 Task: Create a rule from the Recommended list, Task Added to this Project -> add SubTasks in the project AmpTech with SubTasks Gather and Analyse Requirements , Design and Implement Solution , System Test and UAT , Release to Production / Go Live
Action: Mouse moved to (907, 273)
Screenshot: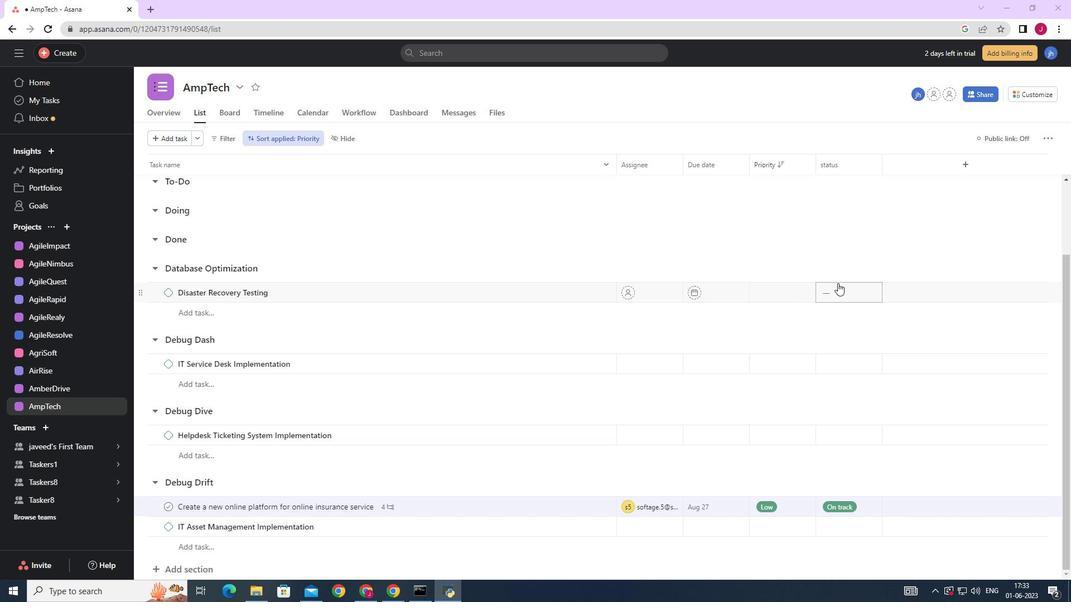 
Action: Mouse scrolled (907, 274) with delta (0, 0)
Screenshot: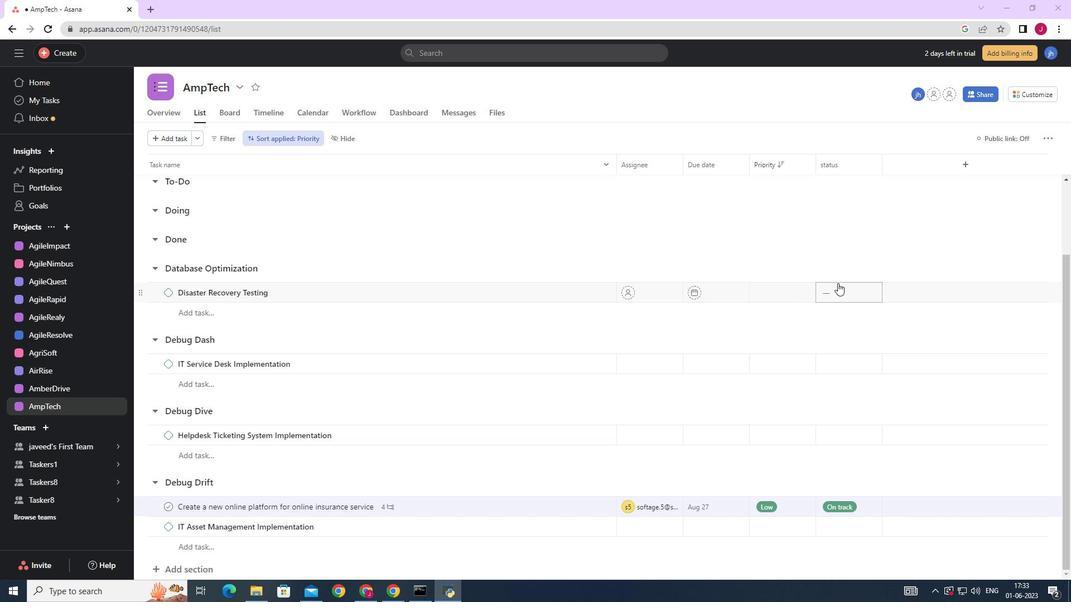 
Action: Mouse moved to (907, 272)
Screenshot: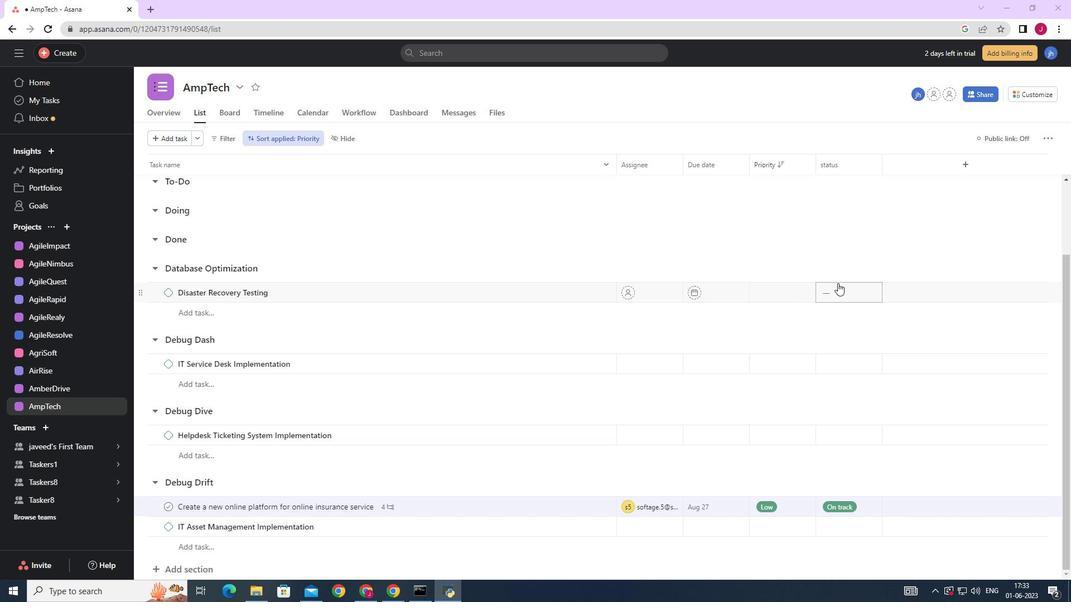 
Action: Mouse scrolled (907, 273) with delta (0, 0)
Screenshot: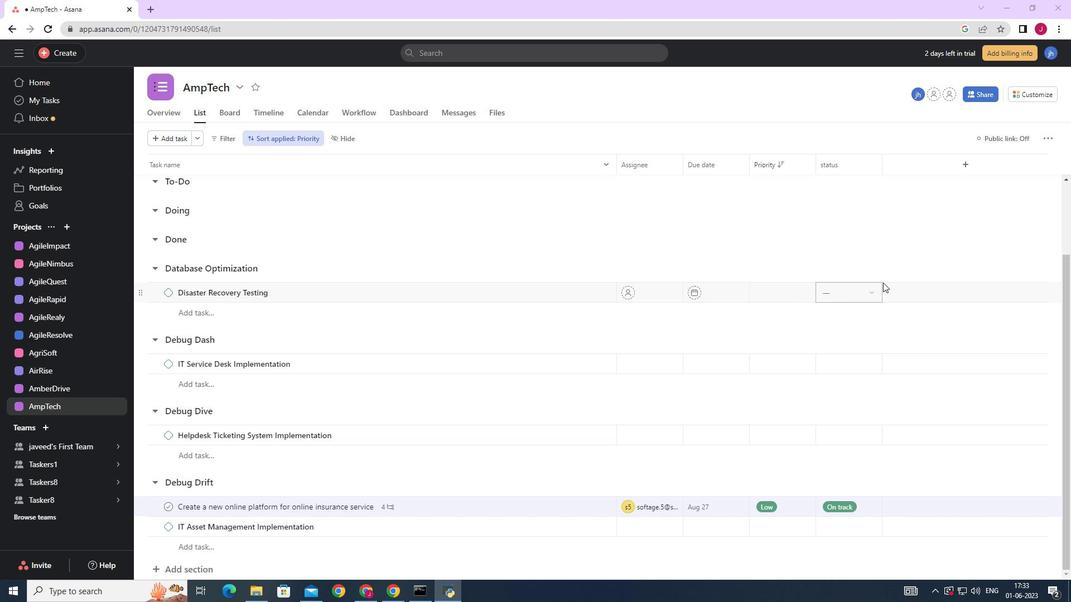 
Action: Mouse moved to (907, 270)
Screenshot: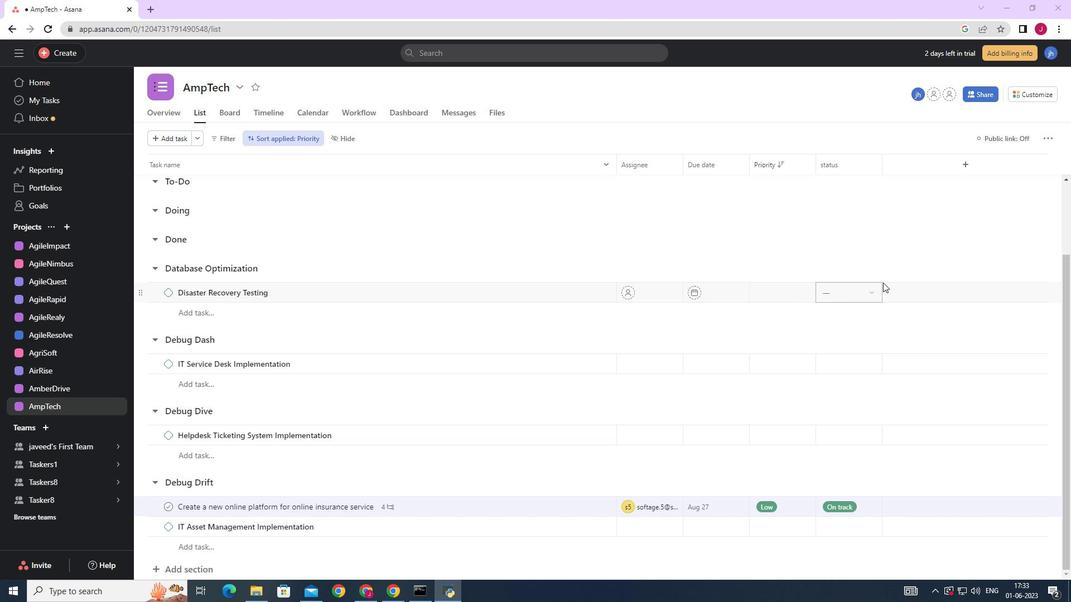 
Action: Mouse scrolled (907, 270) with delta (0, 0)
Screenshot: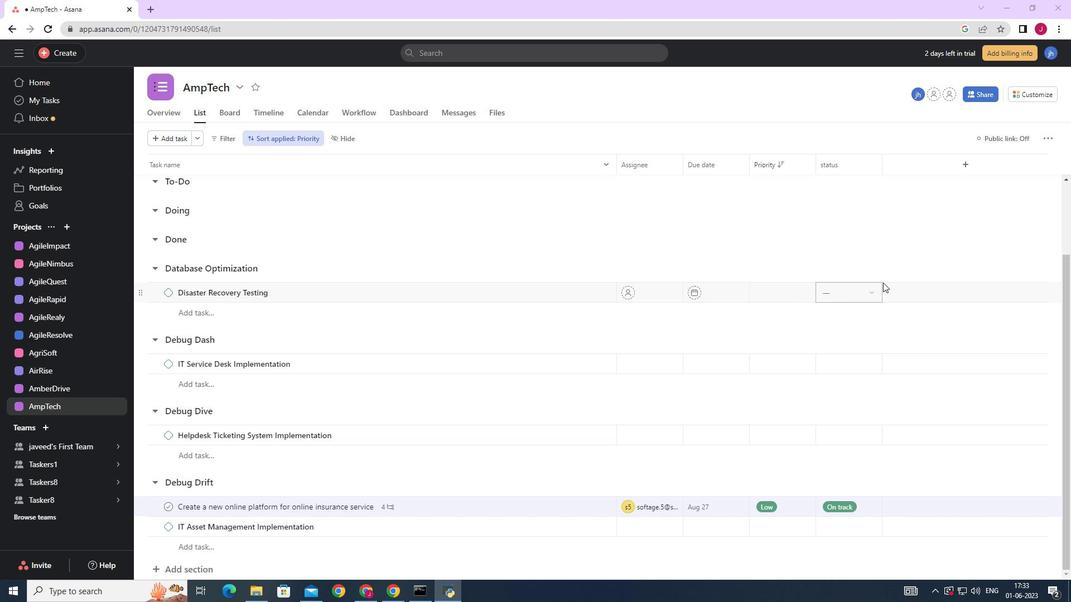 
Action: Mouse moved to (1032, 98)
Screenshot: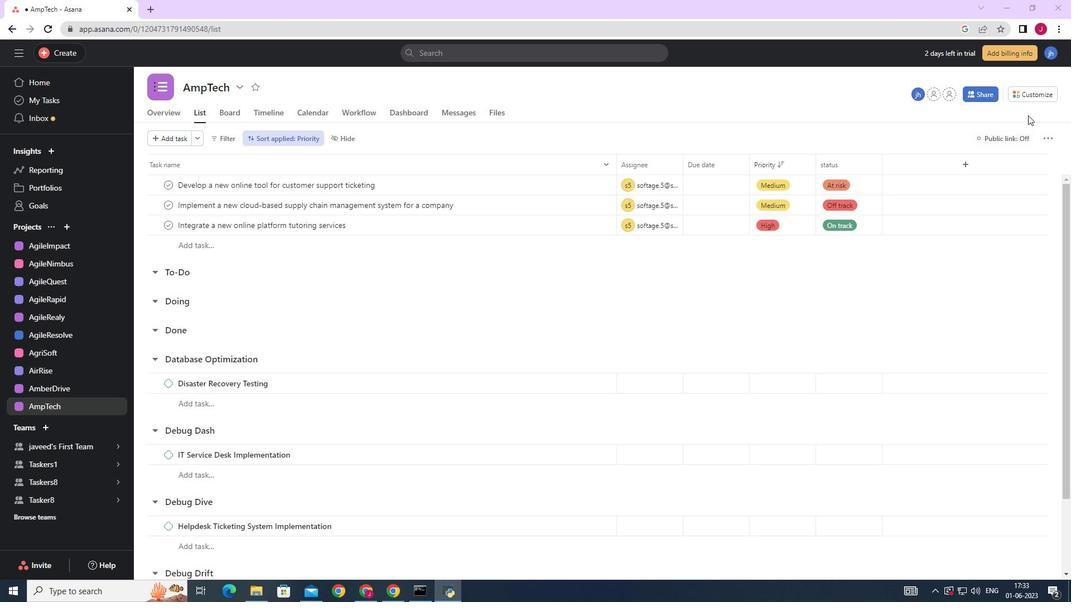 
Action: Mouse pressed left at (1032, 98)
Screenshot: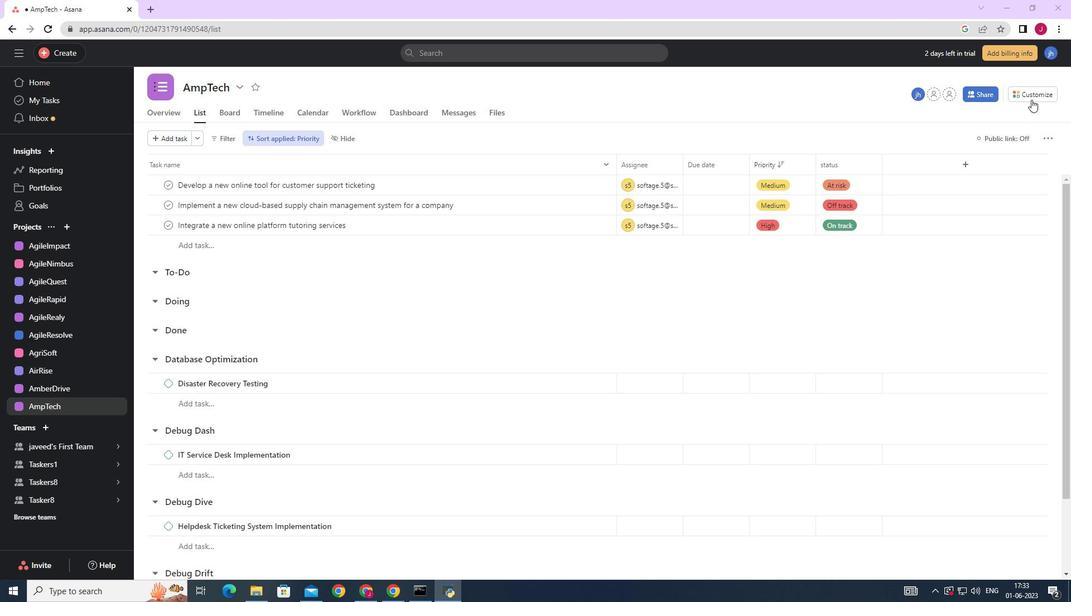 
Action: Mouse moved to (919, 223)
Screenshot: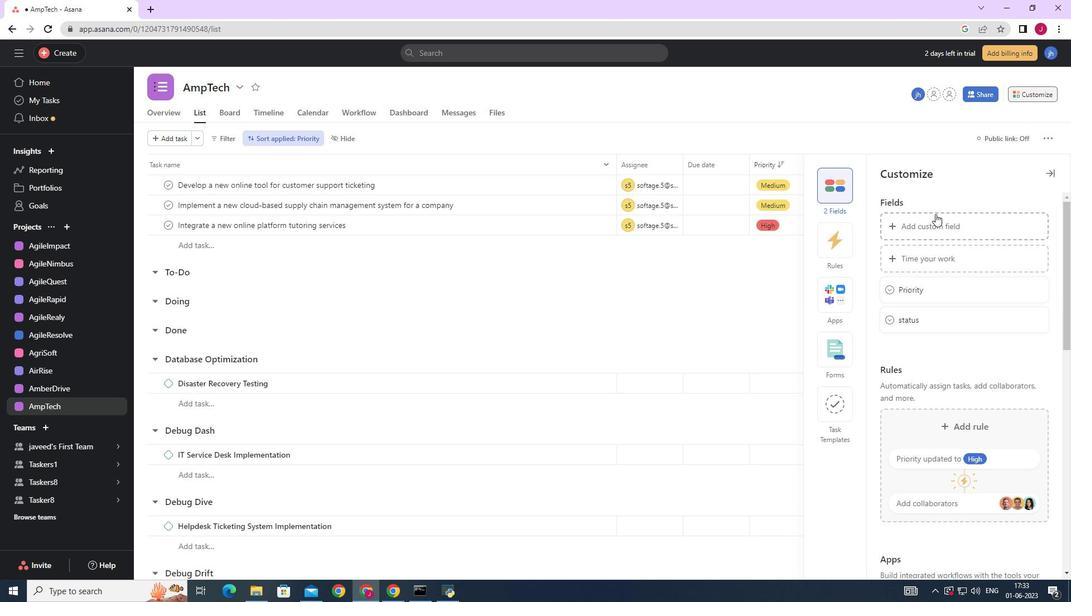
Action: Mouse pressed left at (919, 223)
Screenshot: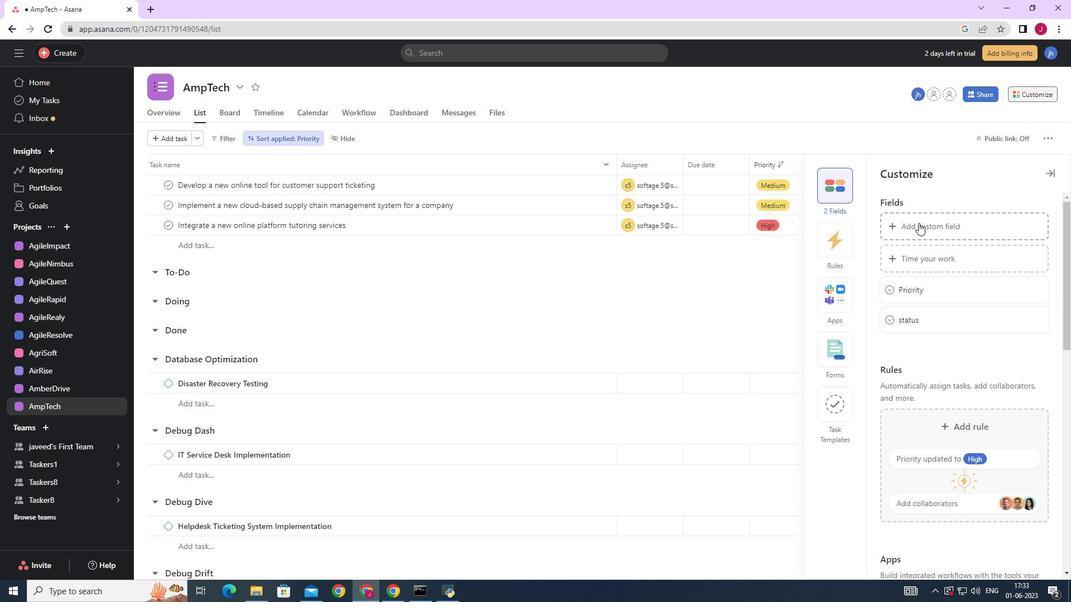 
Action: Mouse moved to (677, 103)
Screenshot: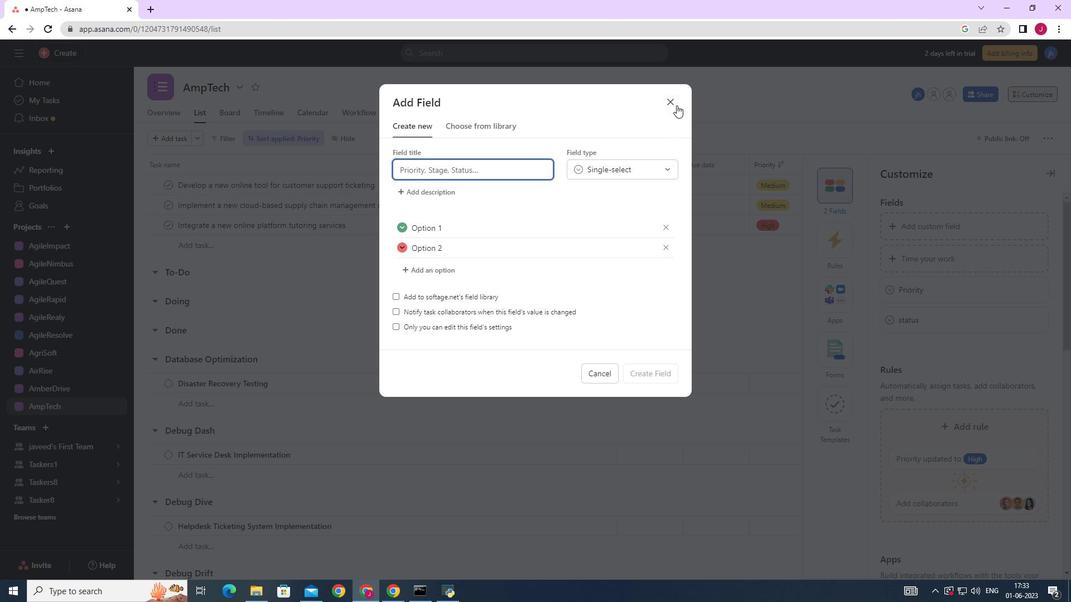 
Action: Mouse pressed left at (677, 103)
Screenshot: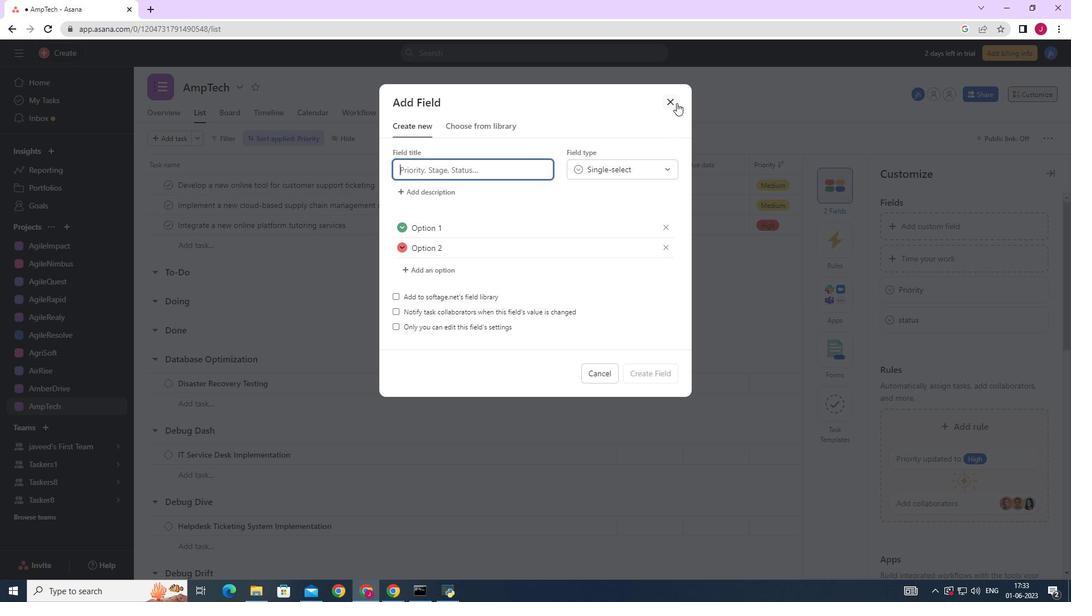 
Action: Mouse moved to (837, 248)
Screenshot: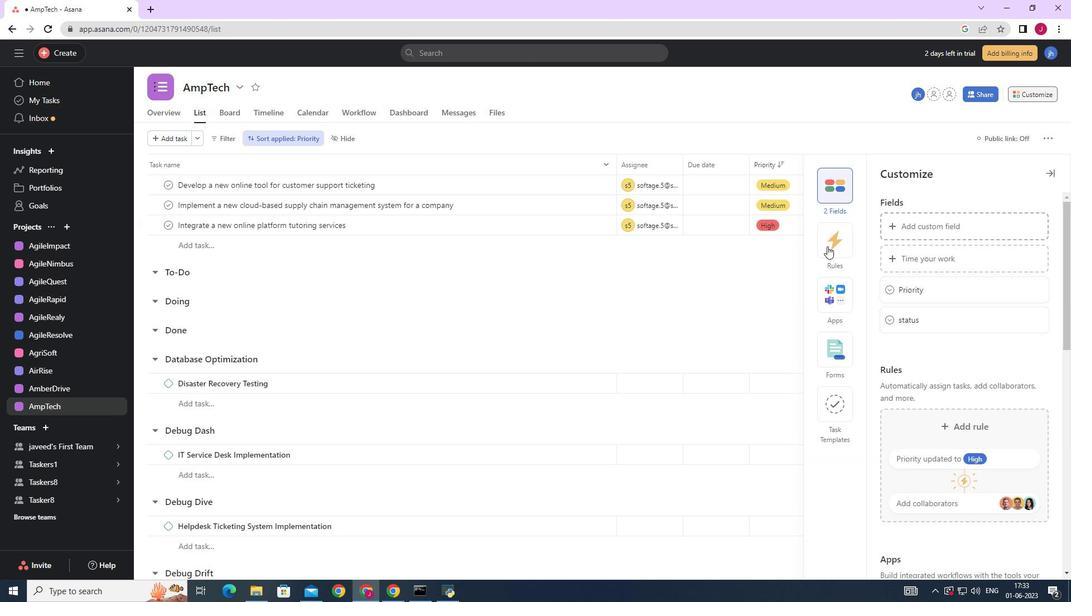 
Action: Mouse pressed left at (837, 248)
Screenshot: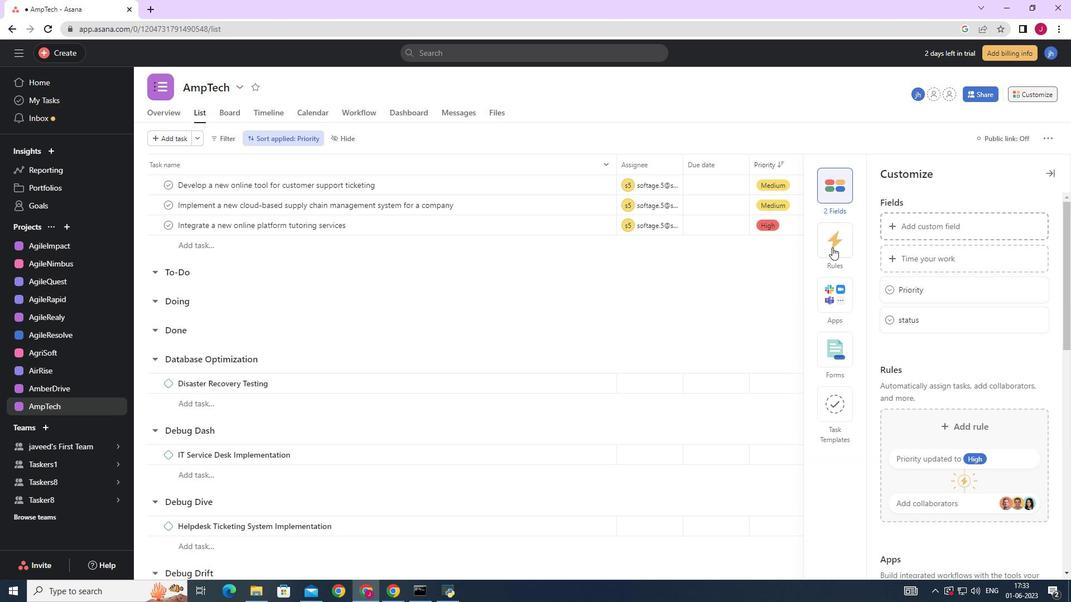 
Action: Mouse moved to (944, 249)
Screenshot: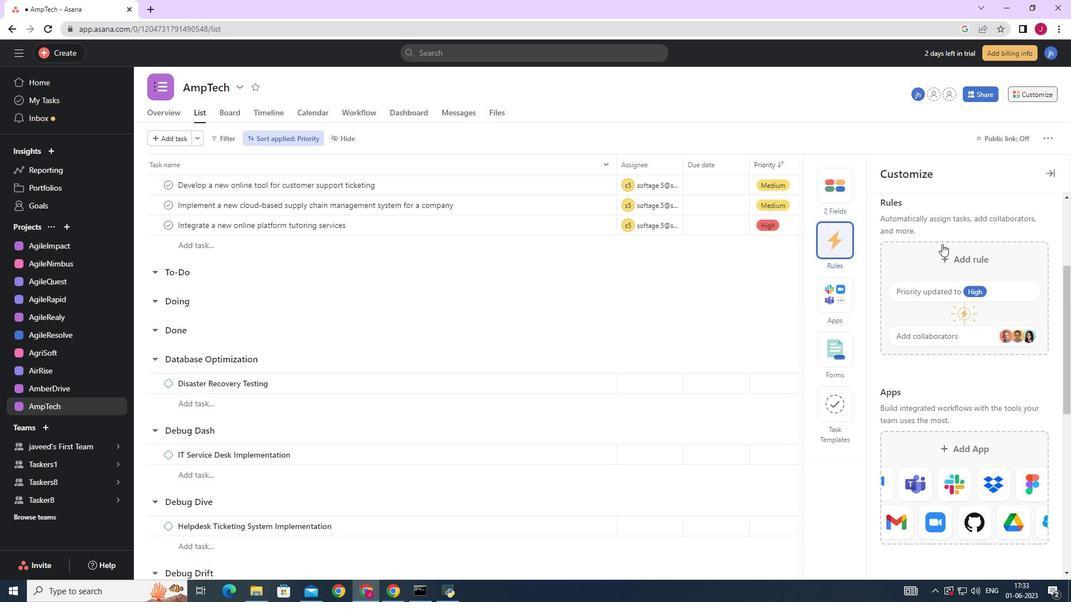 
Action: Mouse pressed left at (944, 249)
Screenshot: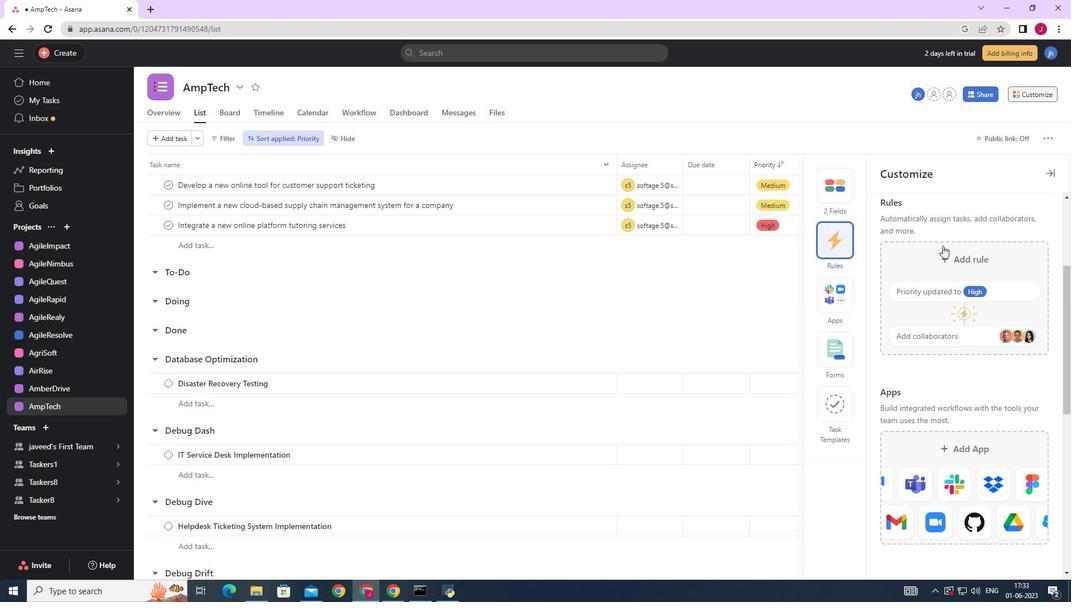 
Action: Mouse moved to (424, 170)
Screenshot: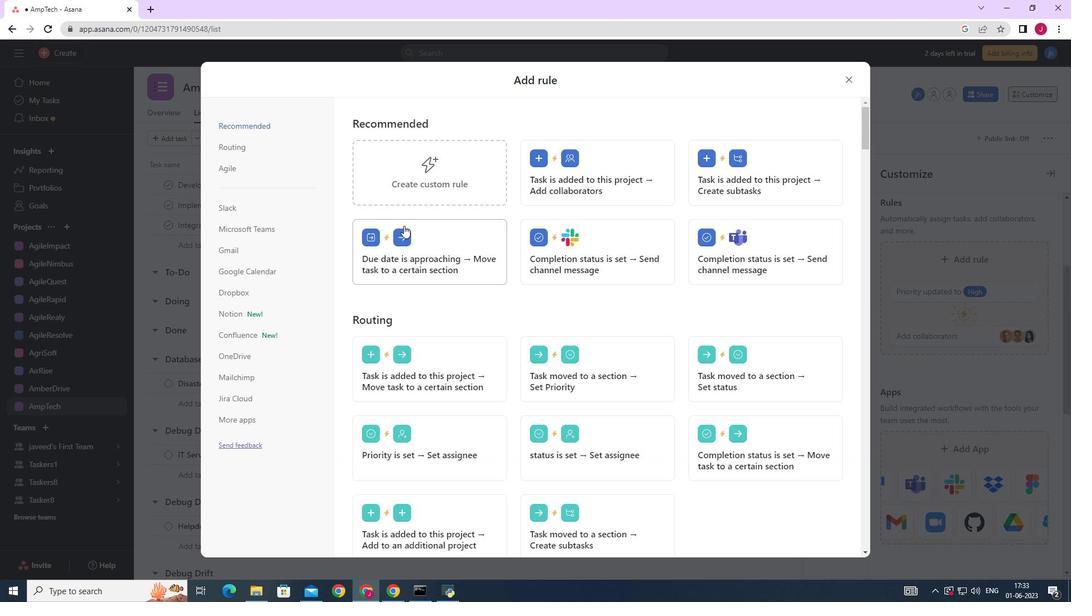 
Action: Mouse pressed left at (424, 170)
Screenshot: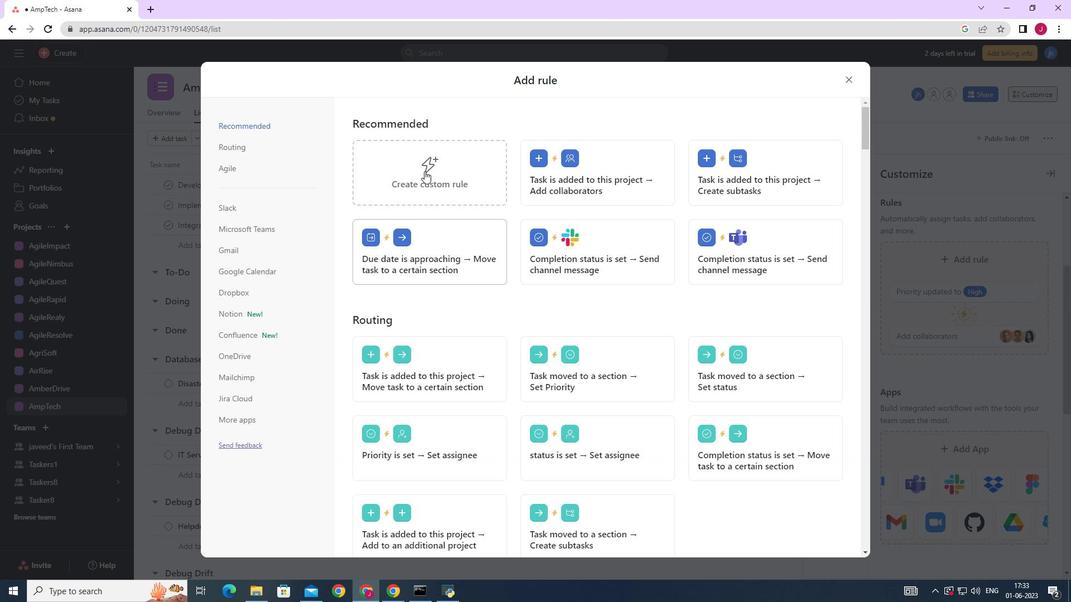 
Action: Mouse moved to (478, 300)
Screenshot: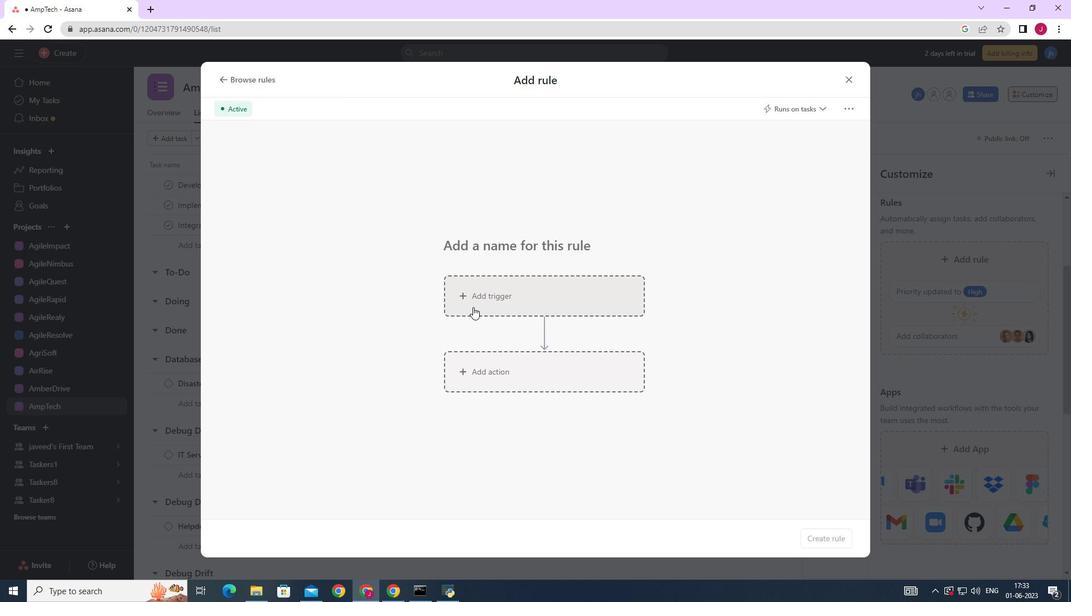 
Action: Mouse pressed left at (478, 300)
Screenshot: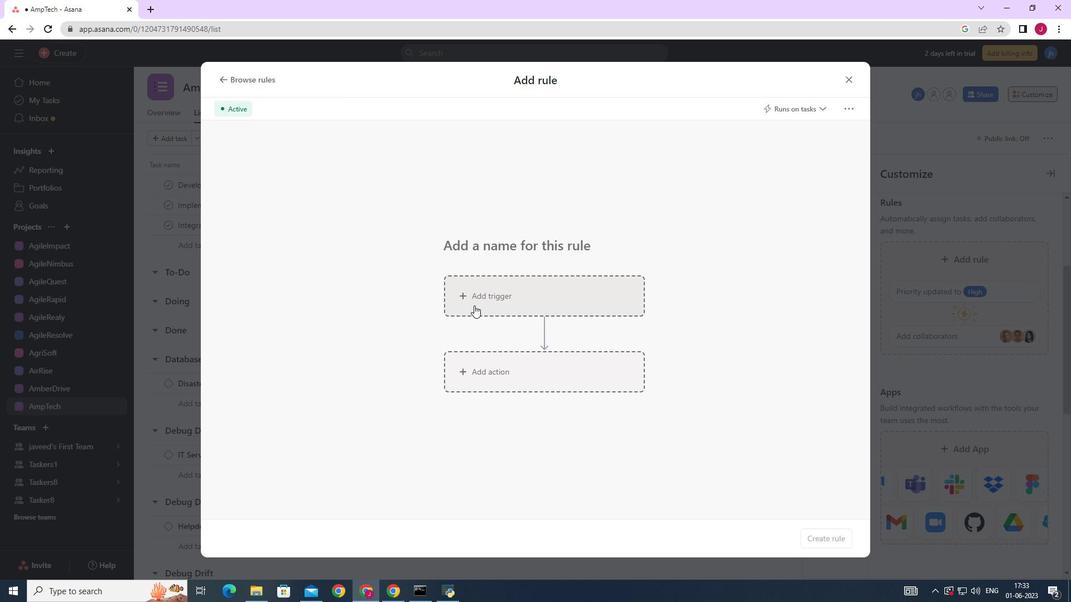 
Action: Mouse moved to (487, 360)
Screenshot: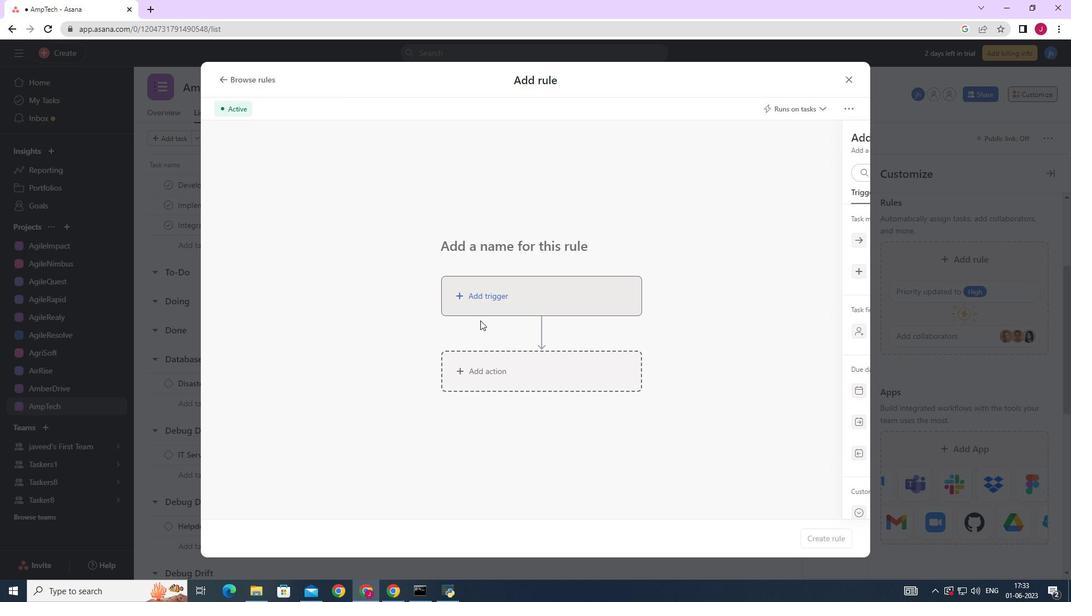 
Action: Mouse pressed left at (487, 360)
Screenshot: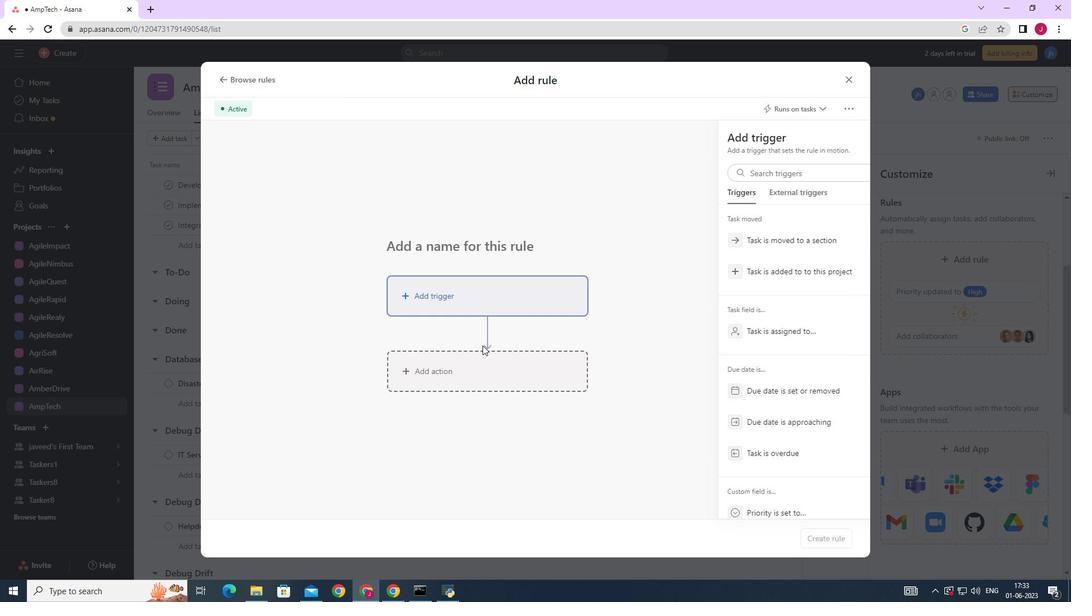 
Action: Mouse moved to (395, 390)
Screenshot: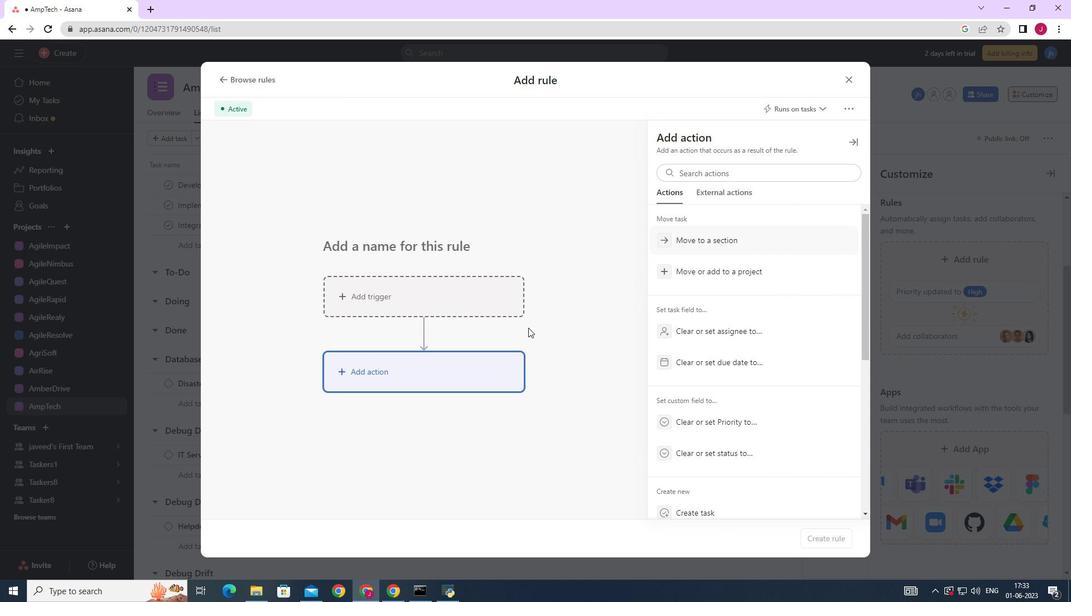 
Action: Mouse pressed left at (395, 390)
Screenshot: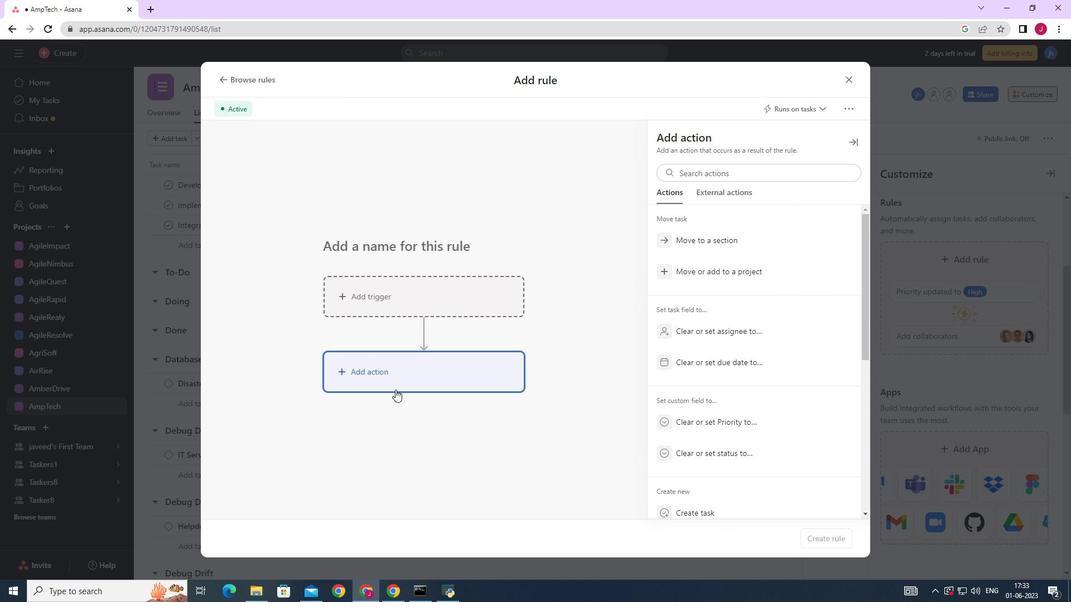 
Action: Mouse moved to (397, 377)
Screenshot: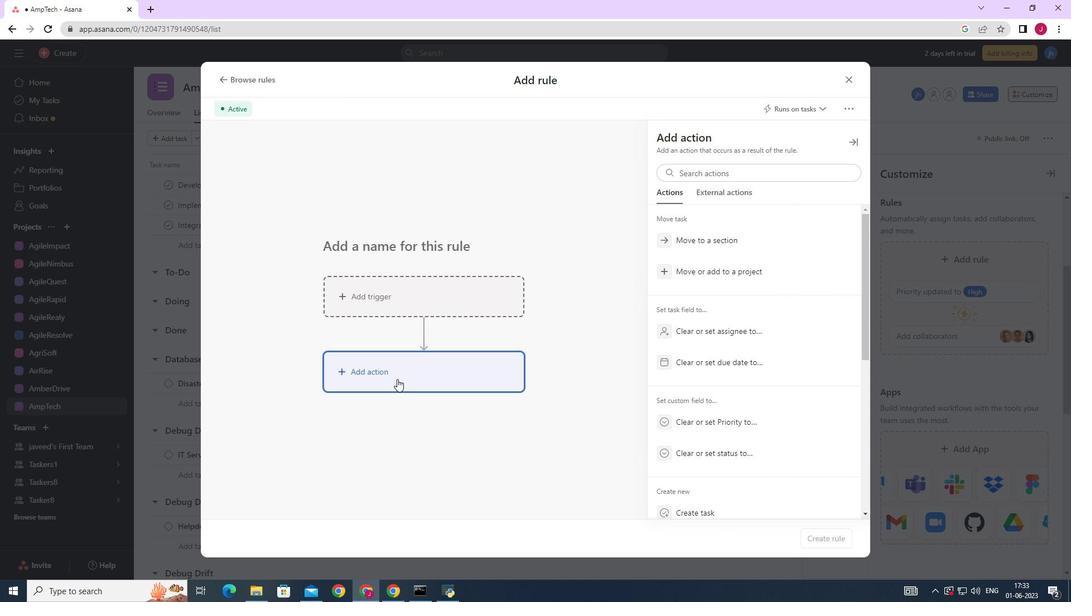 
Action: Mouse pressed left at (397, 377)
Screenshot: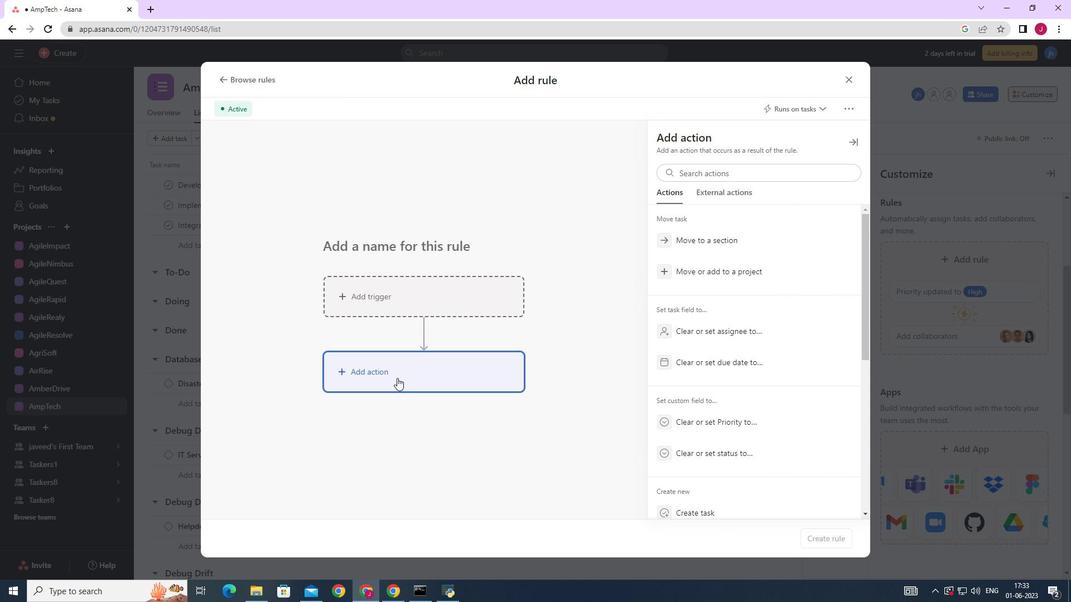 
Action: Mouse moved to (737, 304)
Screenshot: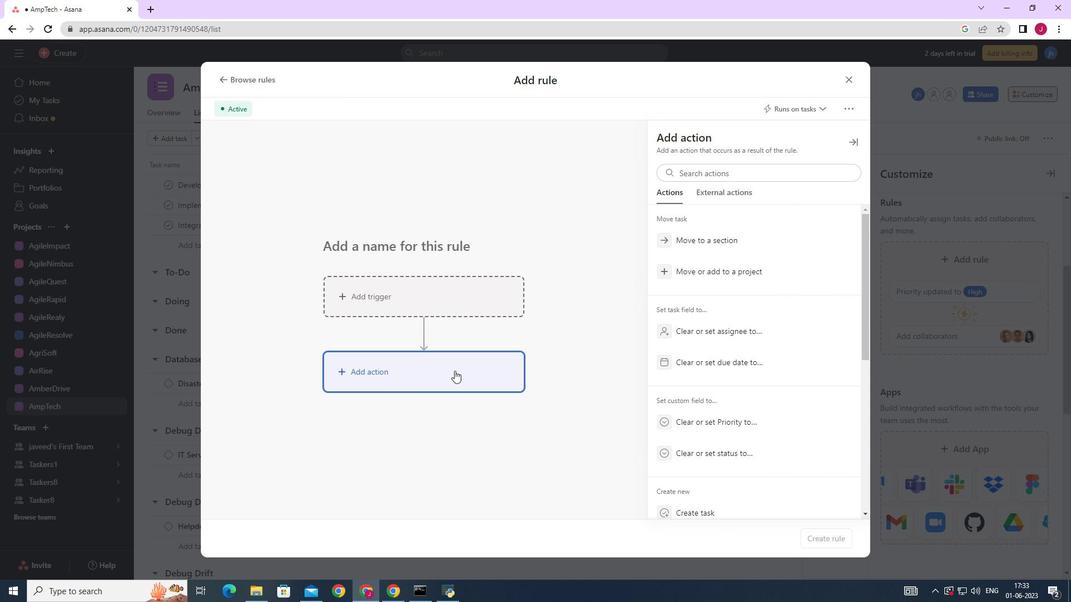 
Action: Mouse scrolled (737, 304) with delta (0, 0)
Screenshot: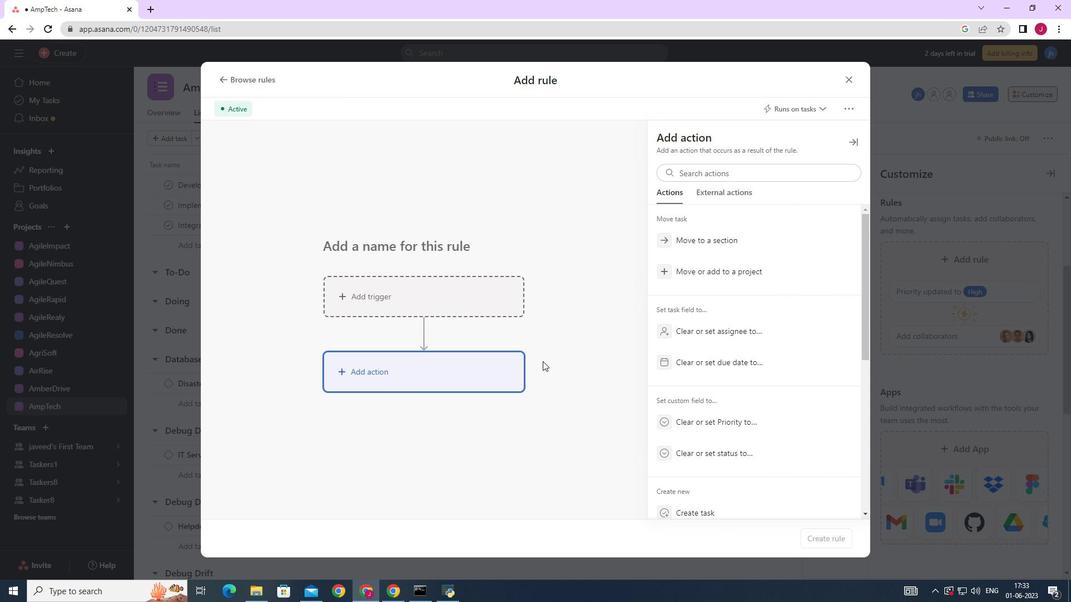 
Action: Mouse scrolled (737, 304) with delta (0, 0)
Screenshot: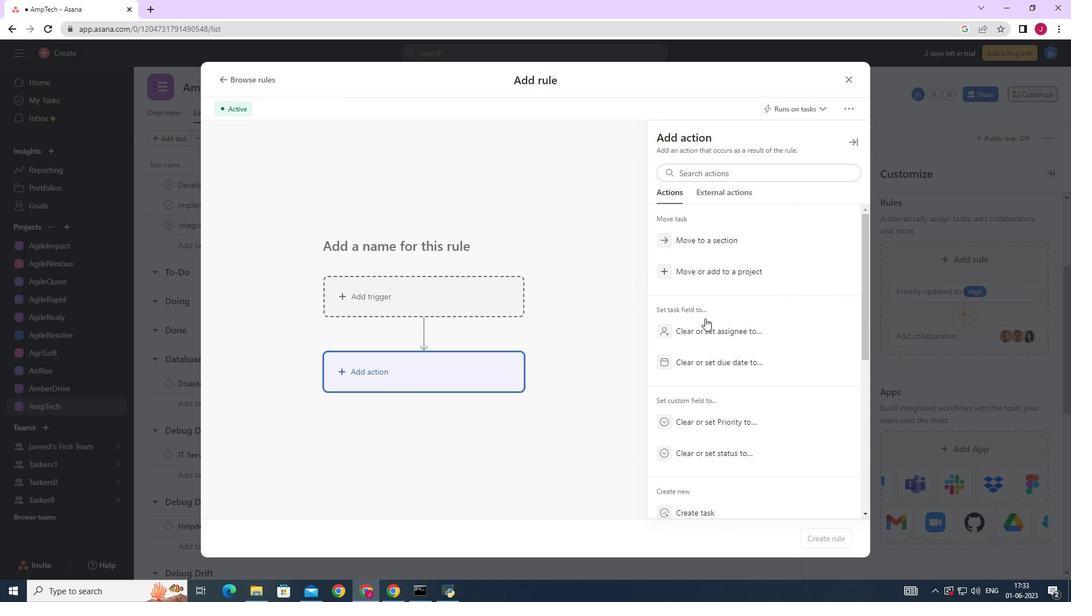 
Action: Mouse scrolled (737, 304) with delta (0, 0)
Screenshot: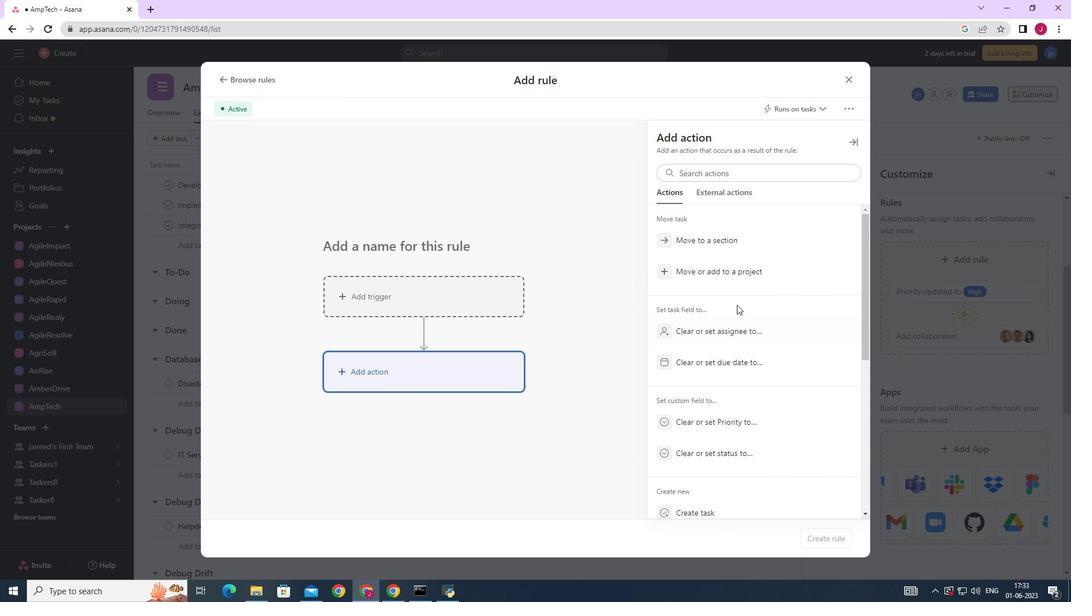 
Action: Mouse scrolled (737, 304) with delta (0, 0)
Screenshot: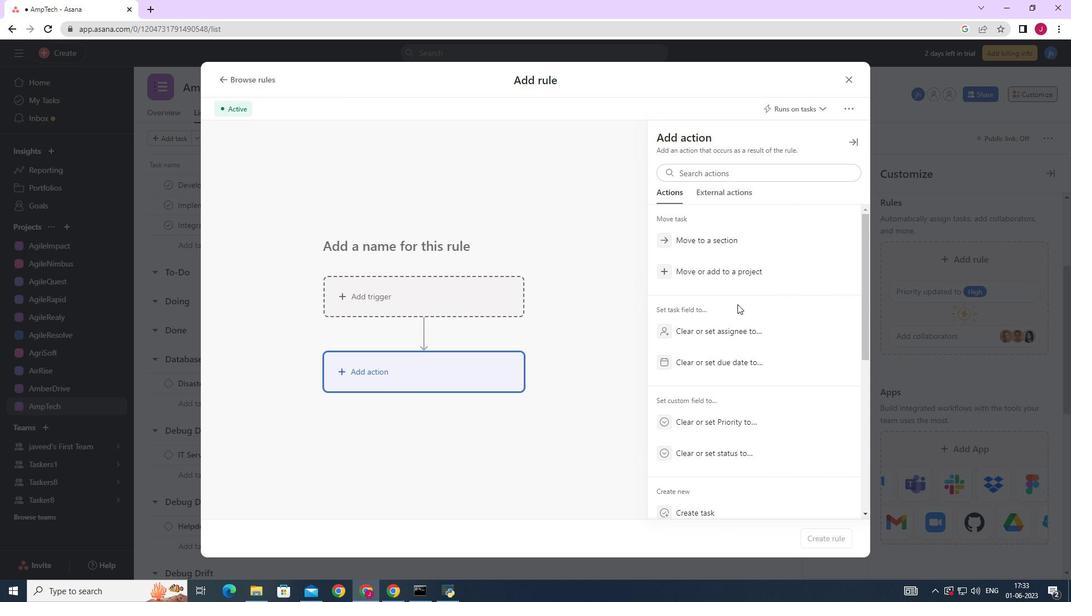 
Action: Mouse moved to (715, 319)
Screenshot: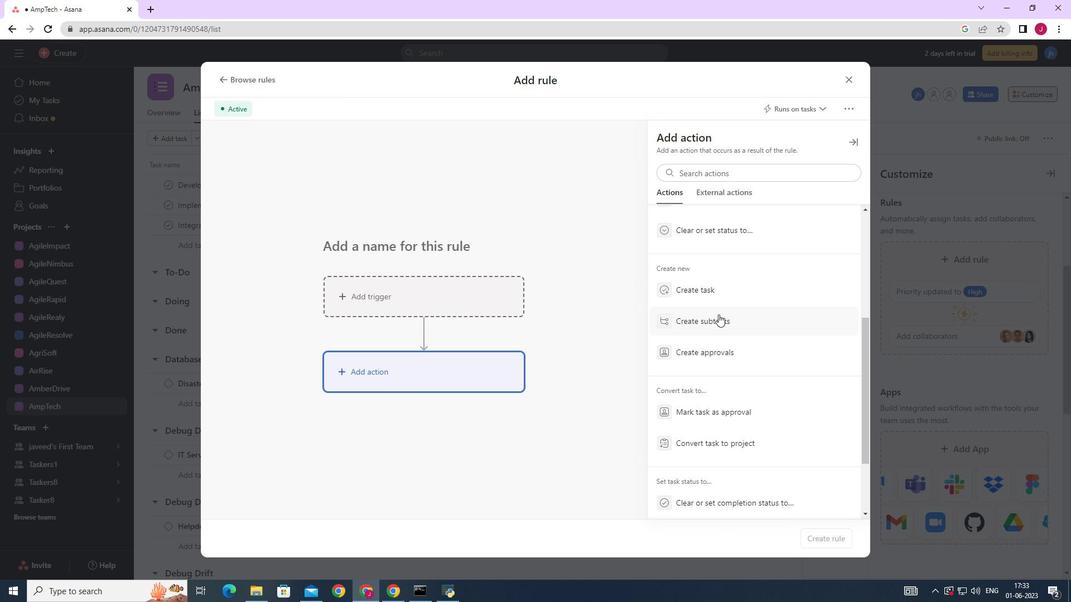 
Action: Mouse pressed left at (715, 319)
Screenshot: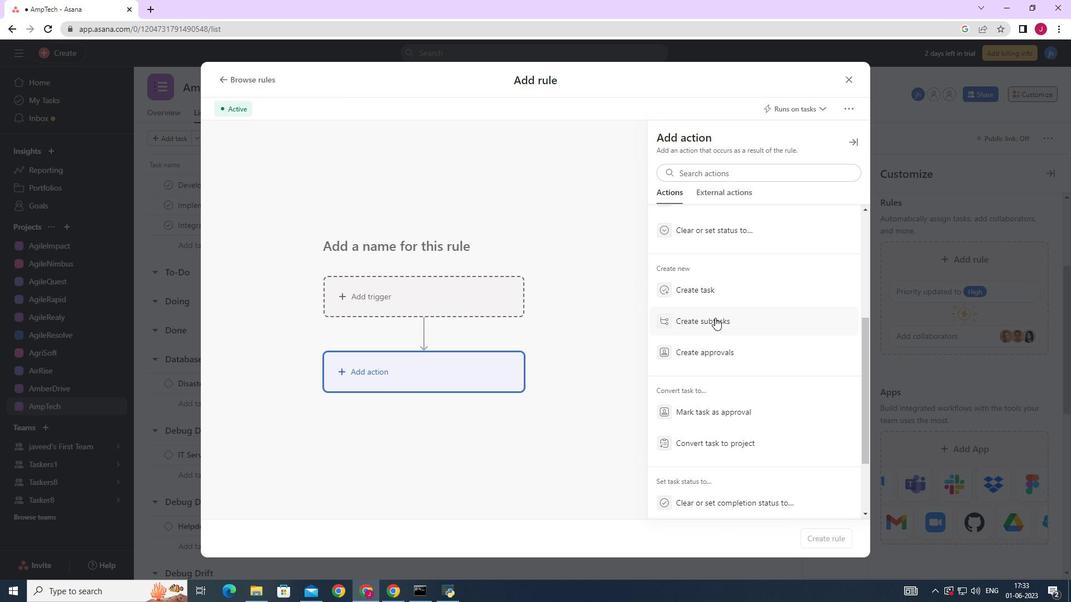 
Action: Mouse moved to (705, 173)
Screenshot: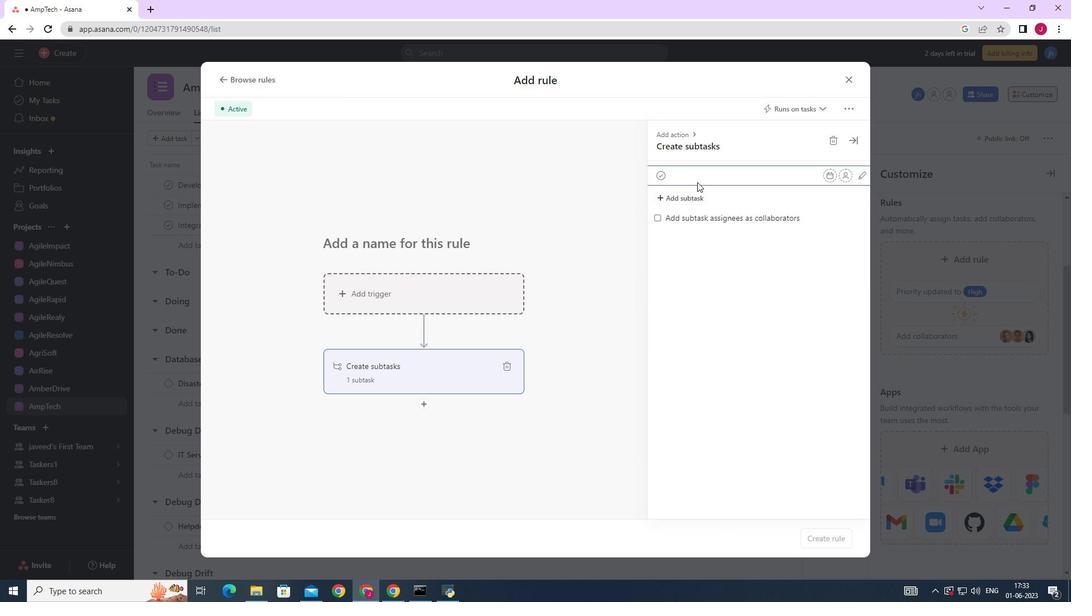 
Action: Mouse pressed left at (705, 173)
Screenshot: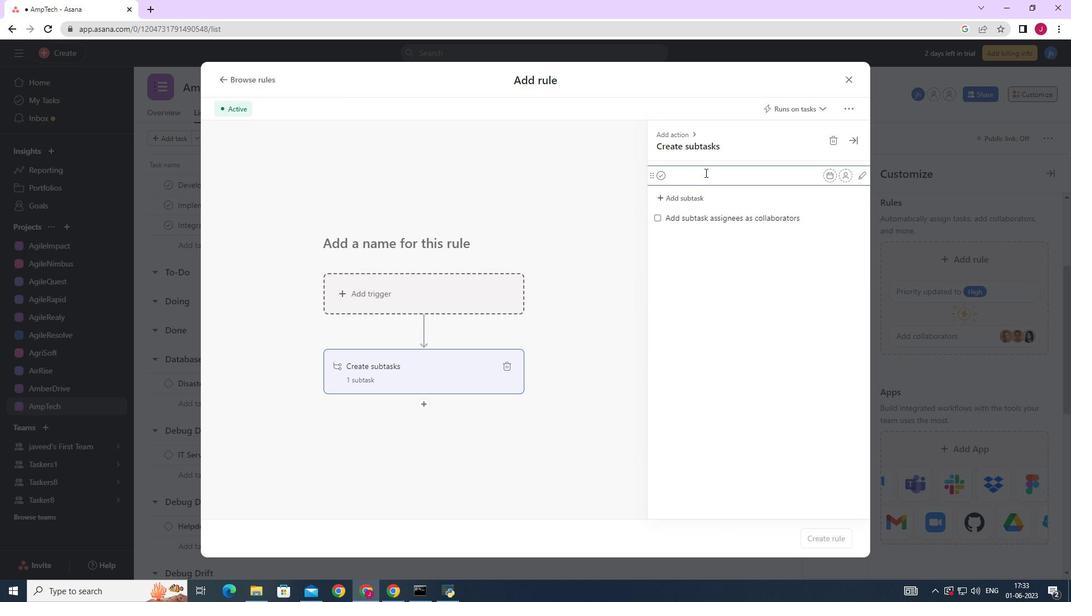 
Action: Mouse moved to (705, 173)
Screenshot: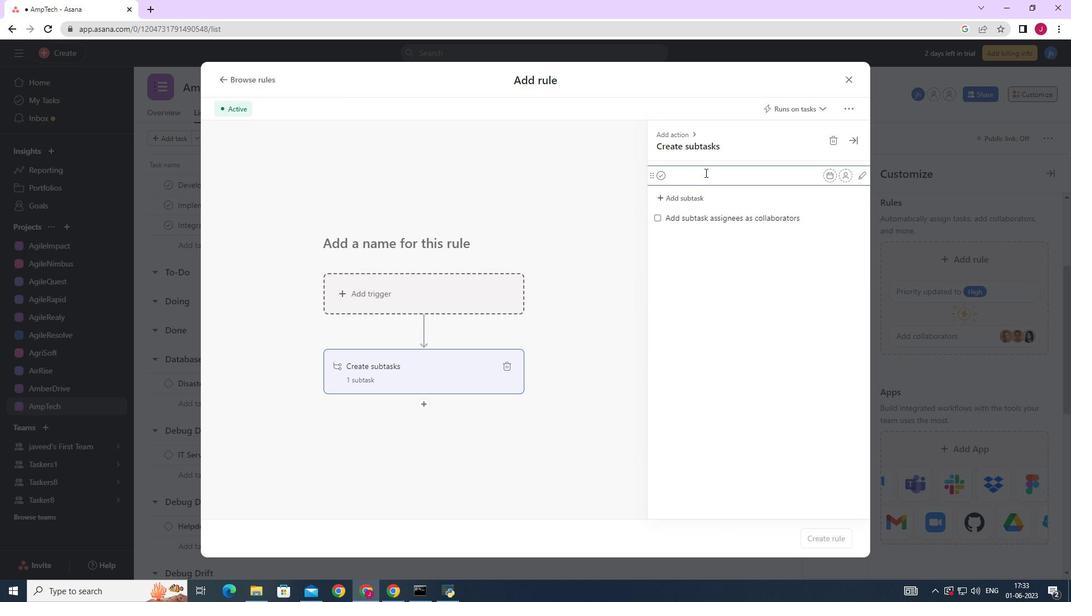 
Action: Key pressed <Key.caps_lock>G<Key.caps_lock>ather<Key.space>and<Key.space><Key.caps_lock>A<Key.caps_lock>nalyse<Key.space><Key.caps_lock>R<Key.caps_lock>equirements
Screenshot: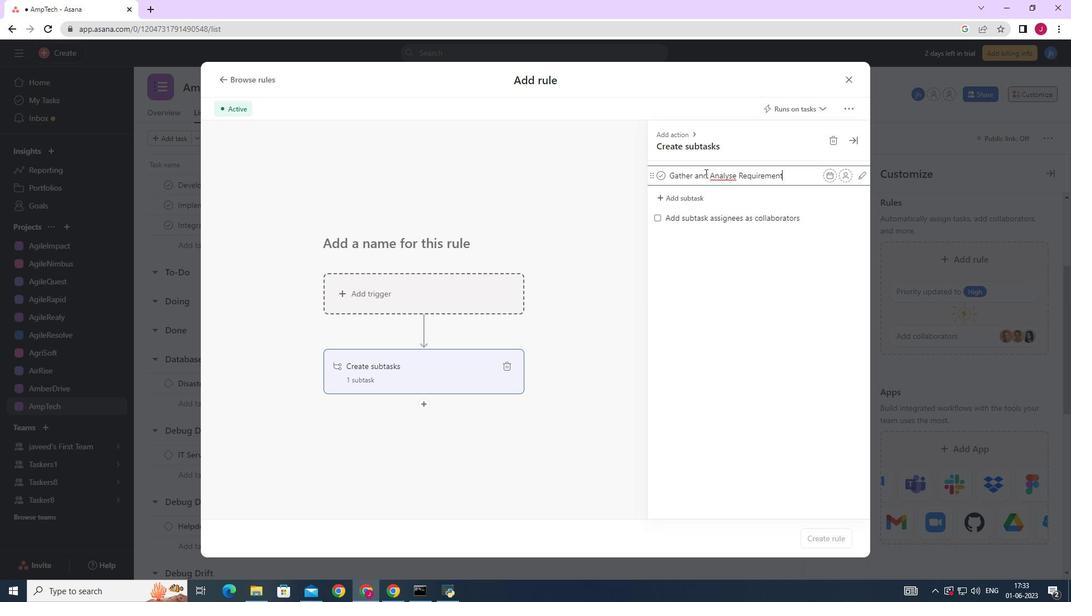 
Action: Mouse moved to (700, 187)
Screenshot: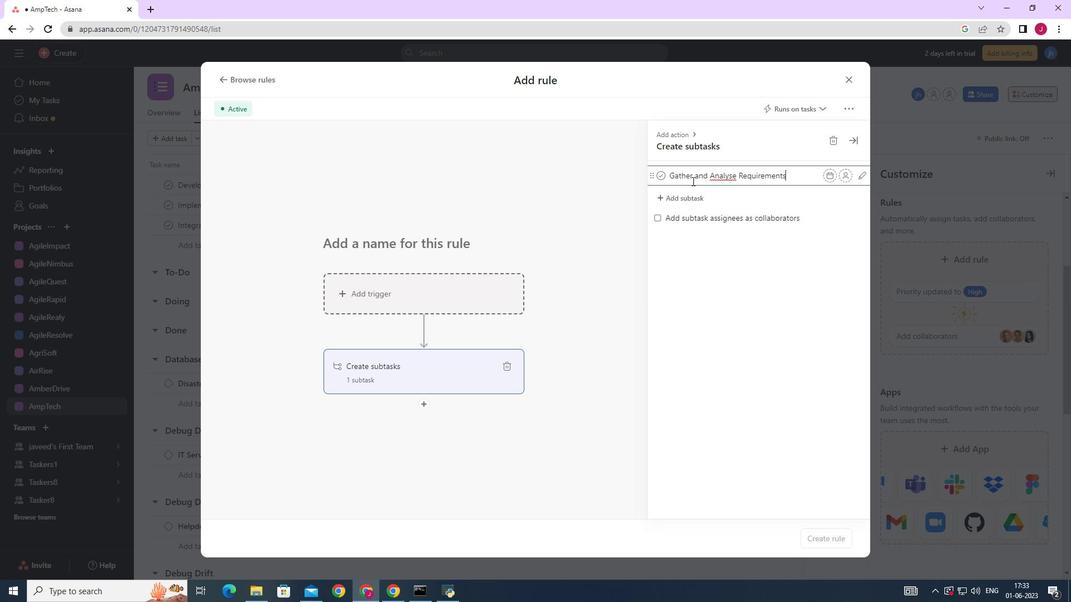 
Action: Key pressed <Key.enter><Key.caps_lock>D<Key.caps_lock>esign<Key.space>and<Key.space>implement<Key.space>solution<Key.enter><Key.caps_lock>S<Key.caps_lock>ystem<Key.space><Key.caps_lock>T<Key.caps_lock>est<Key.space>and<Key.space><Key.caps_lock>UAT<Key.enter><Key.caps_lock><Key.caps_lock>R<Key.caps_lock>elease<Key.space>to<Key.space>production<Key.space>/<Key.space><Key.caps_lock>G<Key.caps_lock>o<Key.space><Key.caps_lock>L<Key.caps_lock>ive<Key.shift_r><Key.enter>
Screenshot: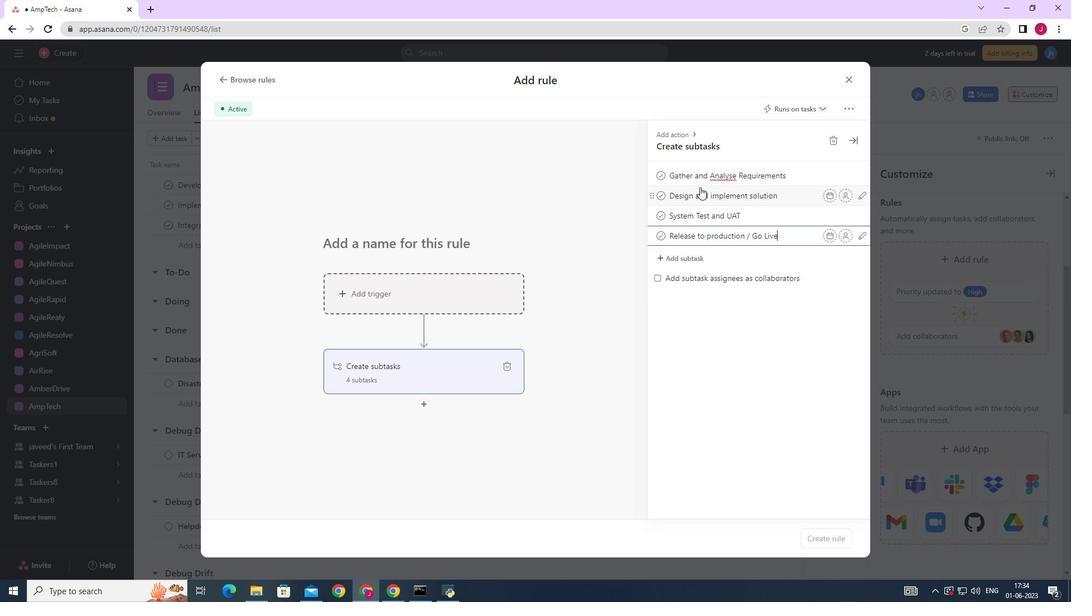 
